 Task: Display the changes made in the last commit for a specific file.
Action: Mouse moved to (266, 364)
Screenshot: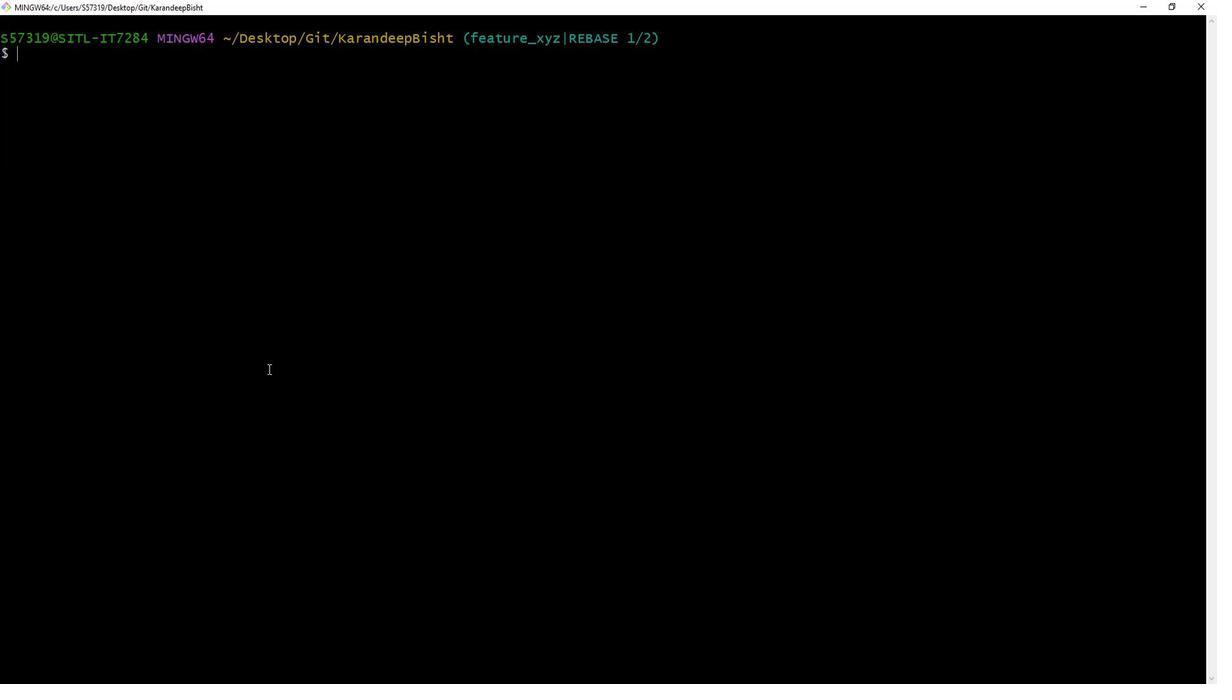 
Action: Mouse pressed left at (266, 364)
Screenshot: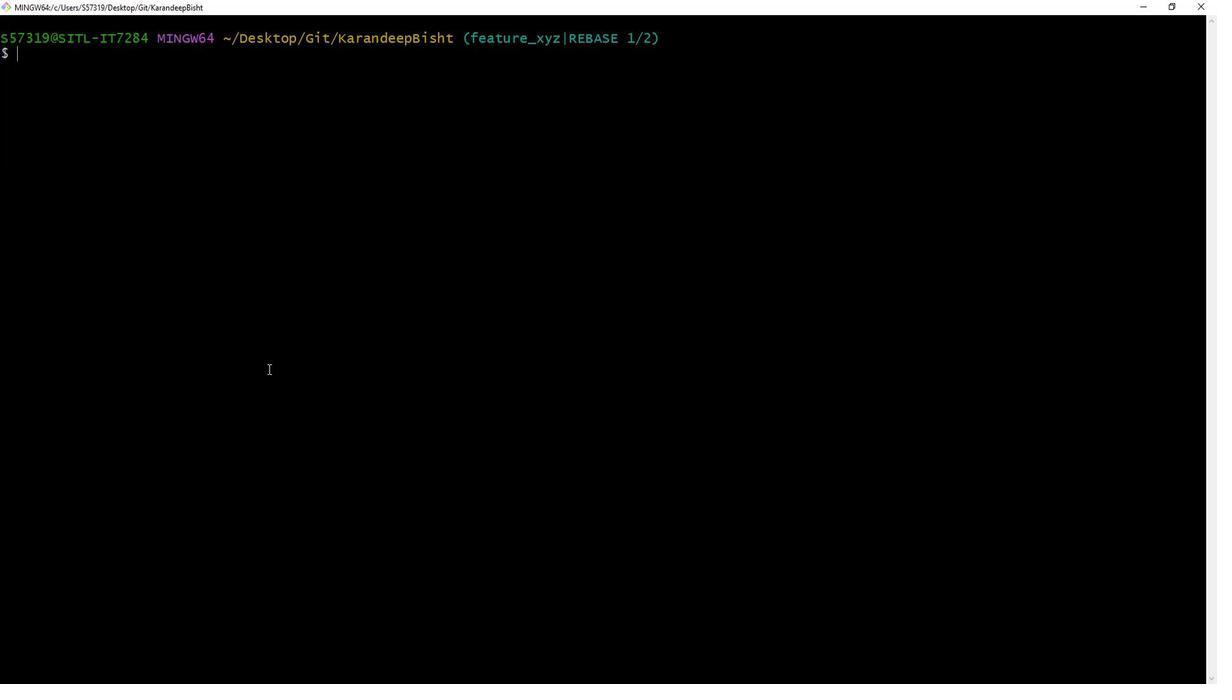 
Action: Mouse moved to (265, 364)
Screenshot: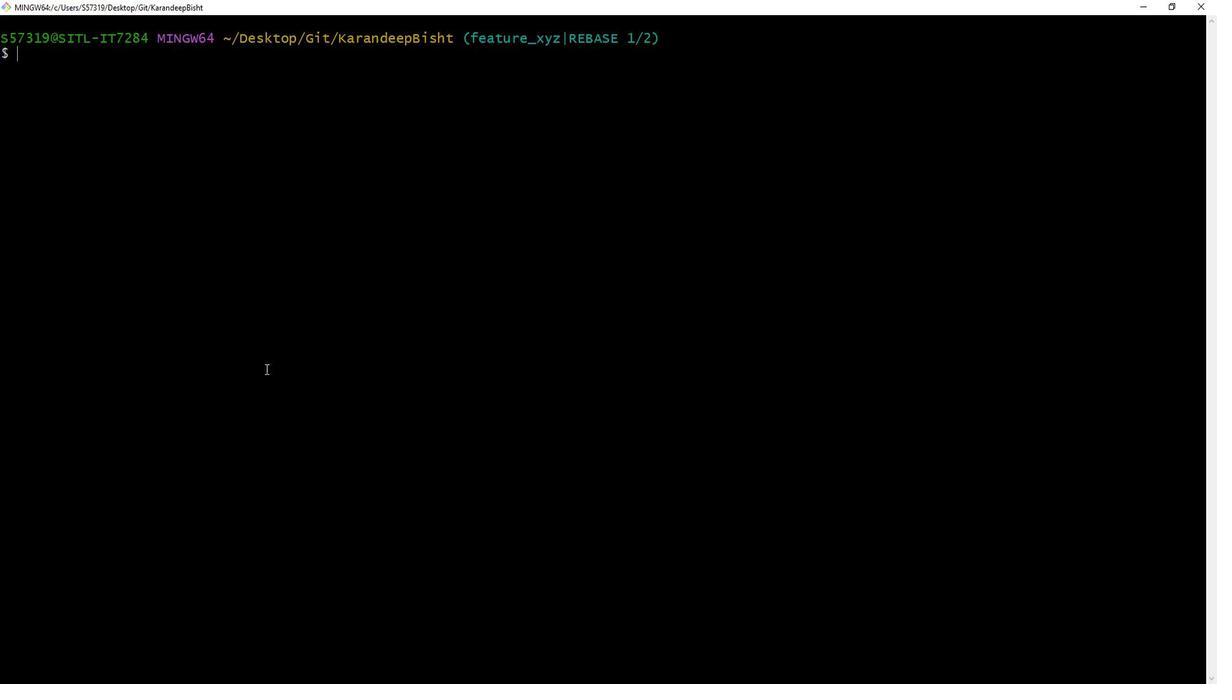 
Action: Key pressed git<Key.space>show<Key.space>5<Key.backspace>815f59<Key.space>--<Key.space><Key.caps_lock>README.<Key.caps_lock>md<Key.enter>
Screenshot: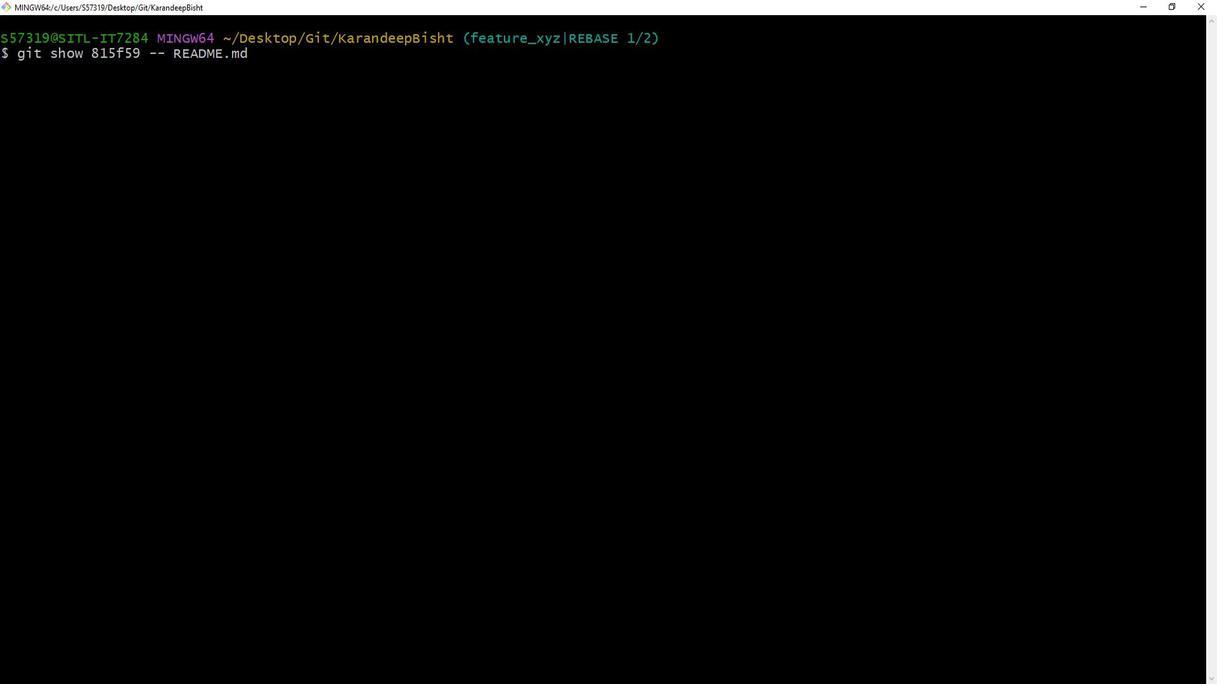 
Action: Mouse moved to (1, 517)
Screenshot: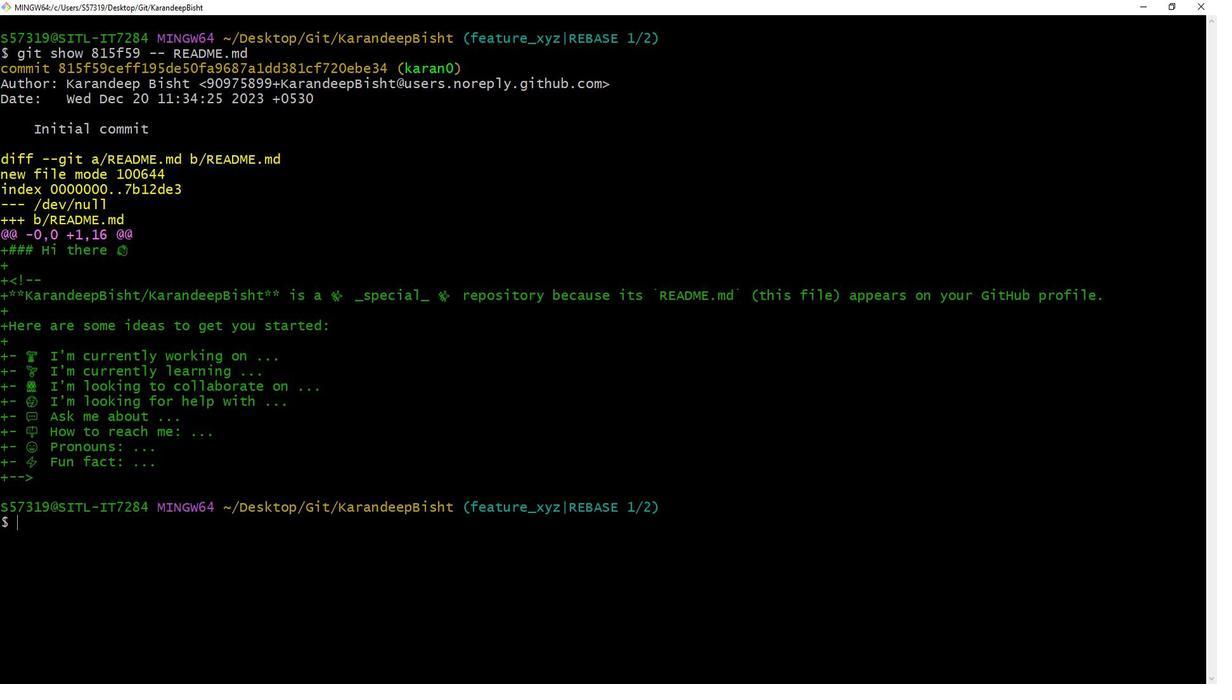 
Action: Mouse pressed left at (1, 517)
Screenshot: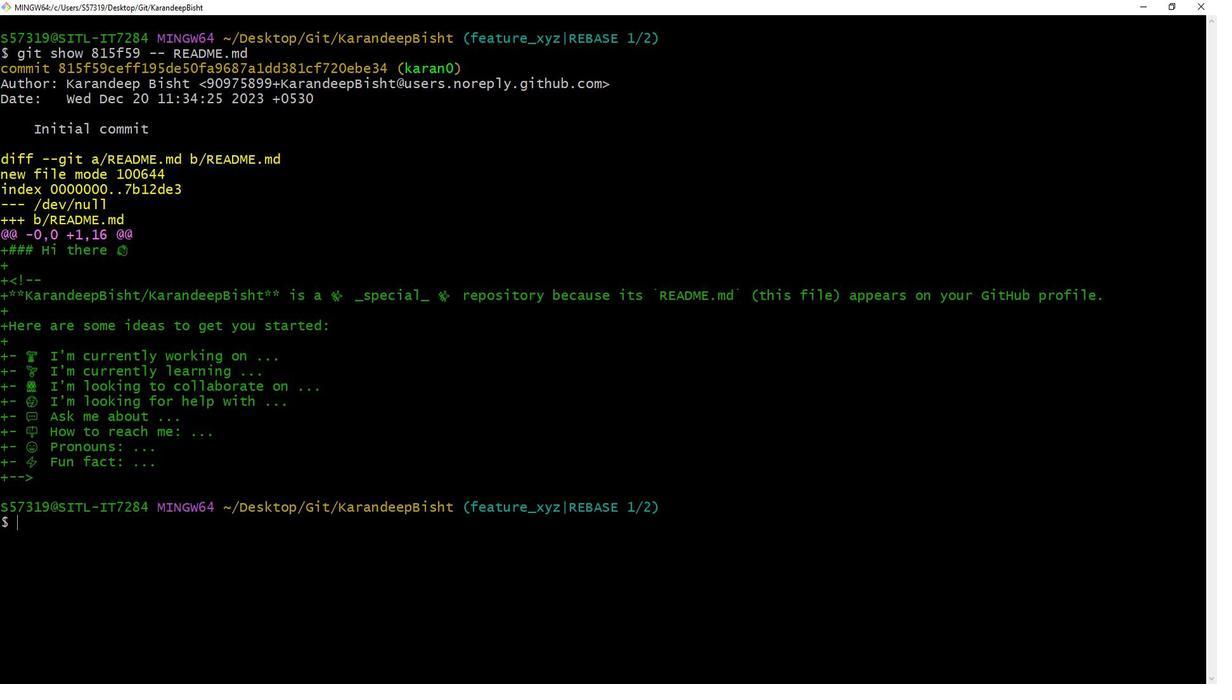 
Action: Mouse moved to (1, 520)
Screenshot: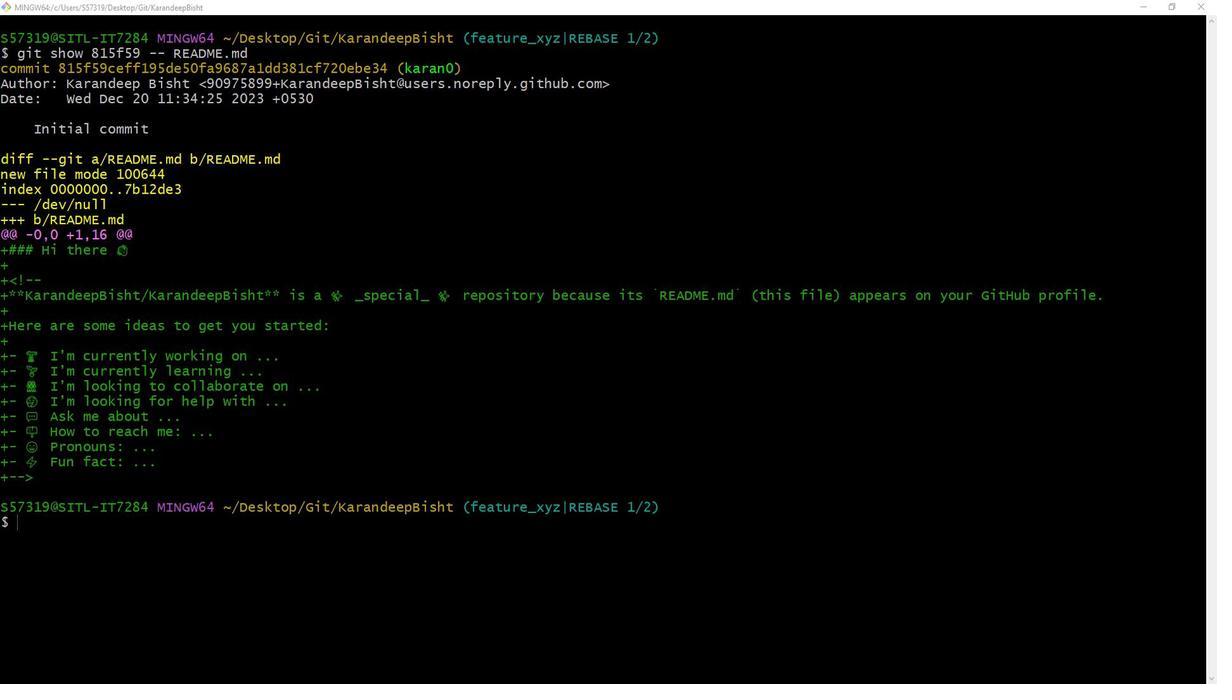 
